 Task: Modify content language to Bosanski.
Action: Mouse moved to (456, 283)
Screenshot: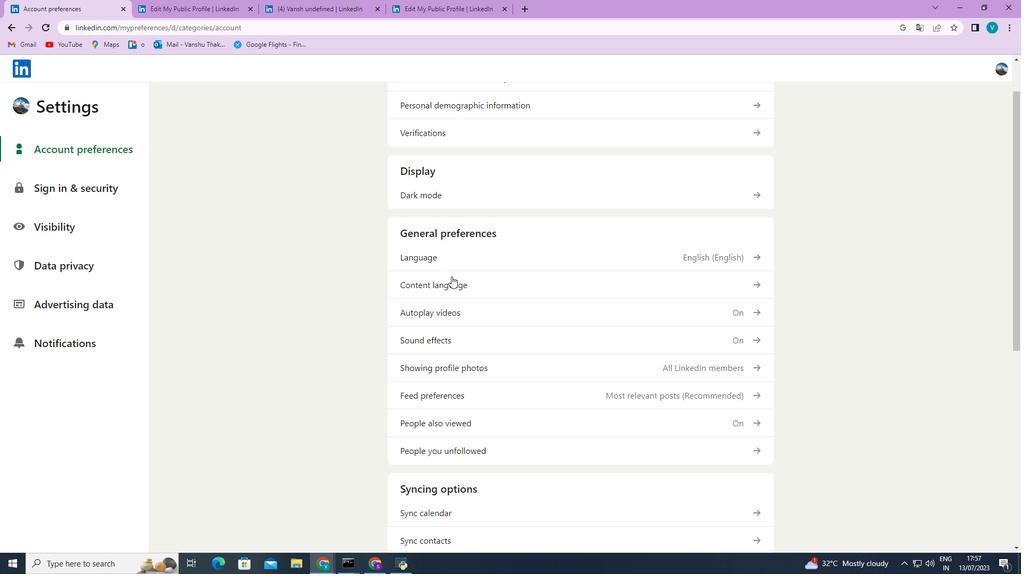 
Action: Mouse pressed left at (456, 283)
Screenshot: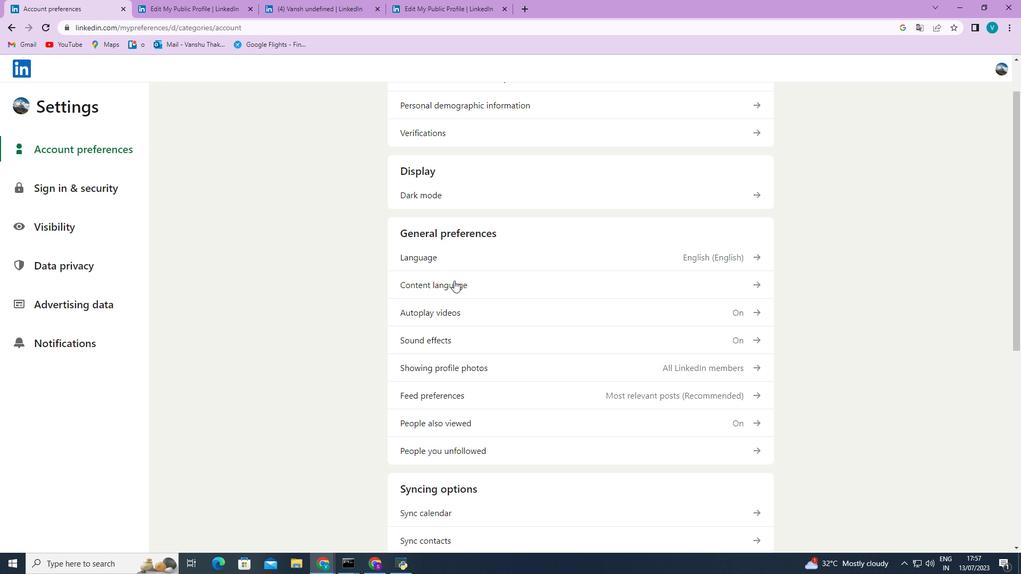 
Action: Mouse moved to (739, 197)
Screenshot: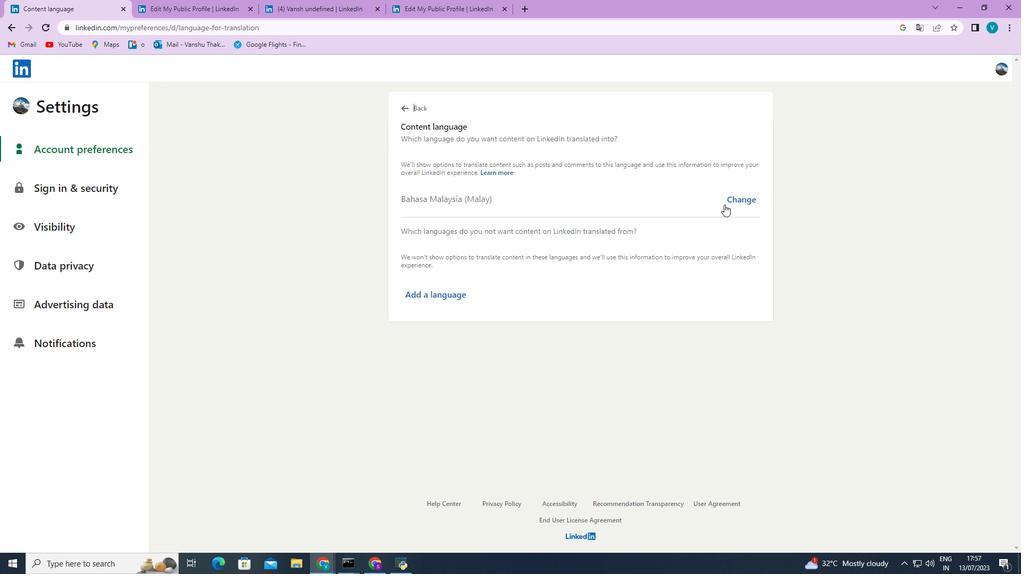 
Action: Mouse pressed left at (739, 197)
Screenshot: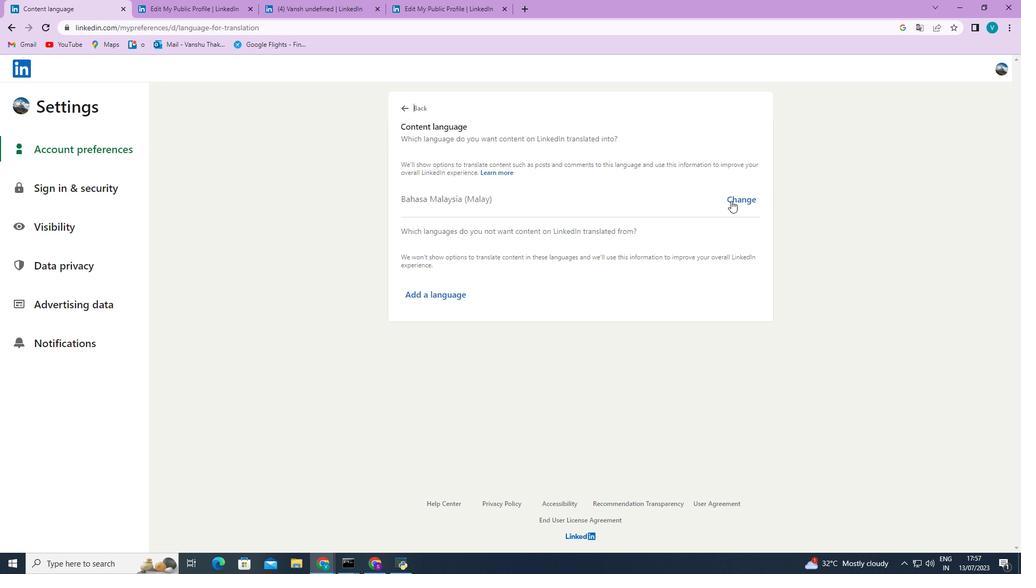 
Action: Mouse moved to (407, 261)
Screenshot: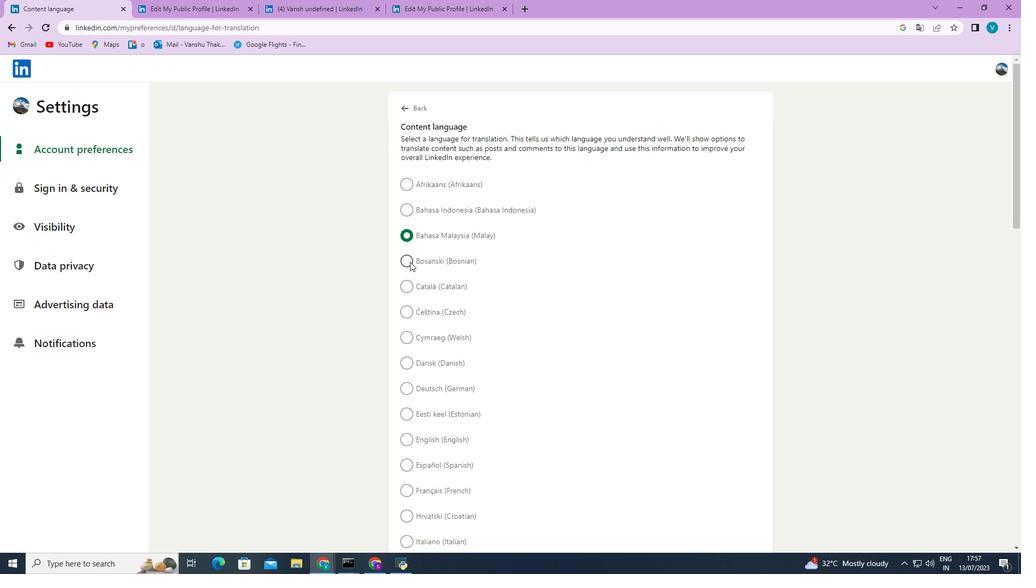 
Action: Mouse pressed left at (407, 261)
Screenshot: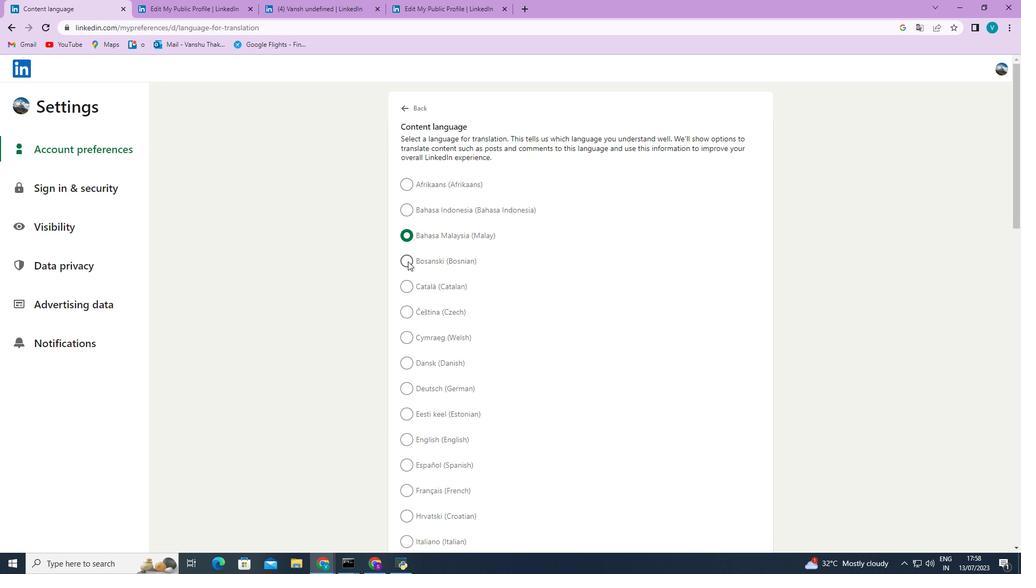 
